 Task: Create a rule from the Routing list, Task moved to a section -> Set Priority in the project BrainWave , set the section as Done clear the priority
Action: Mouse moved to (1329, 220)
Screenshot: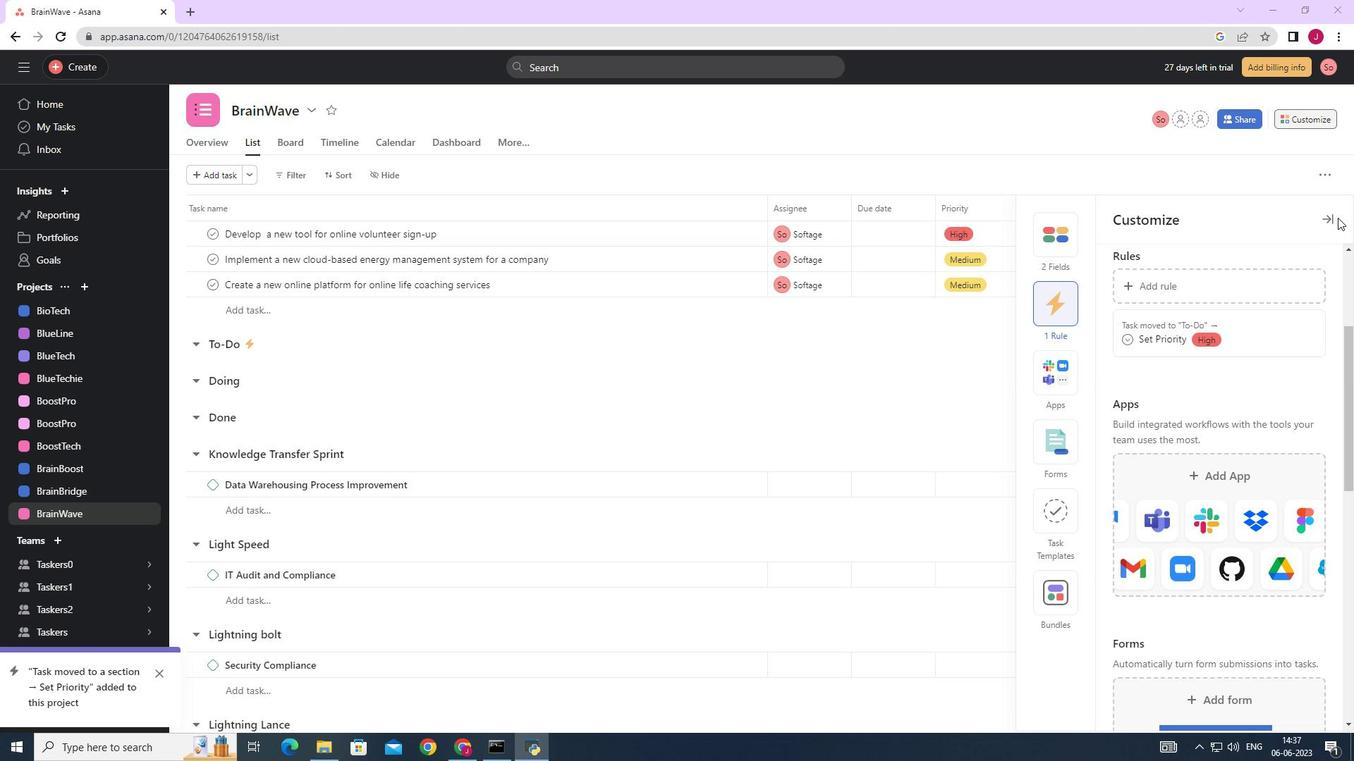 
Action: Mouse pressed left at (1329, 220)
Screenshot: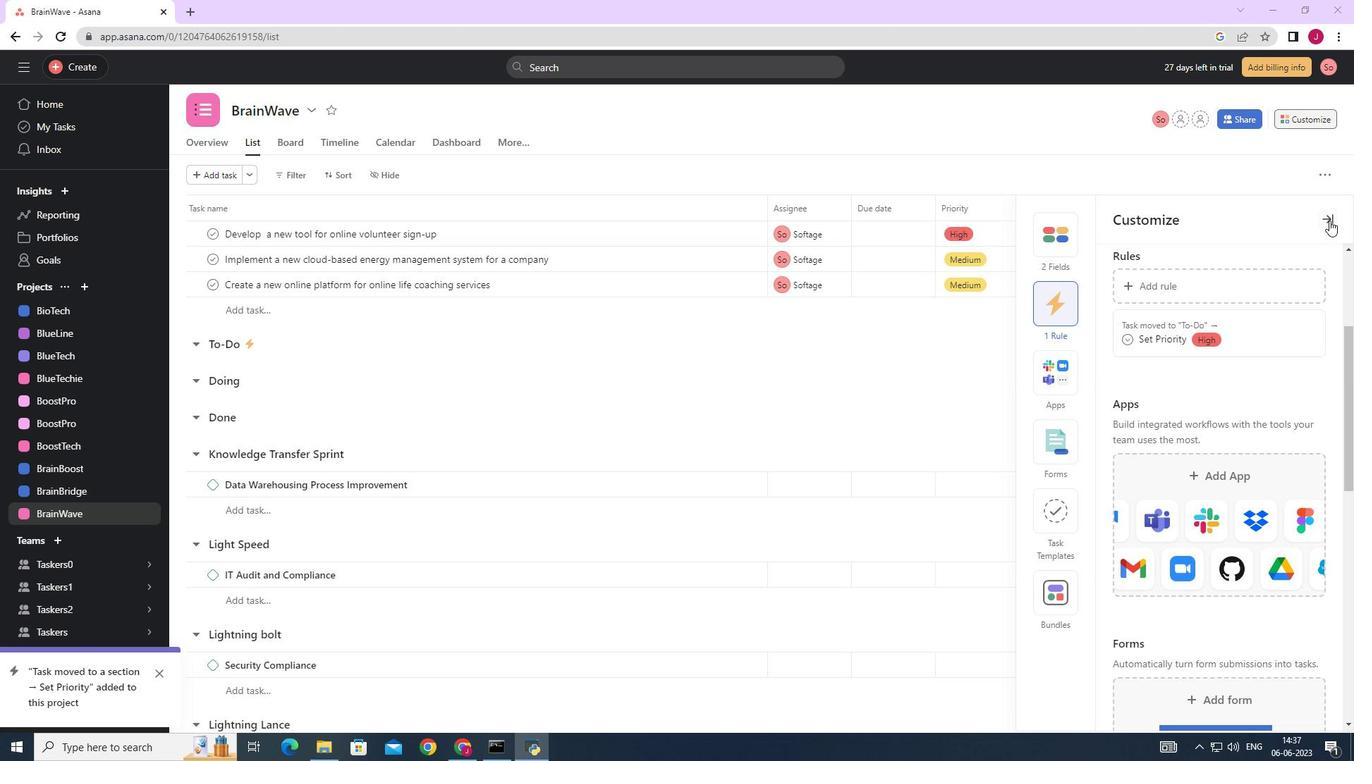 
Action: Mouse moved to (1315, 119)
Screenshot: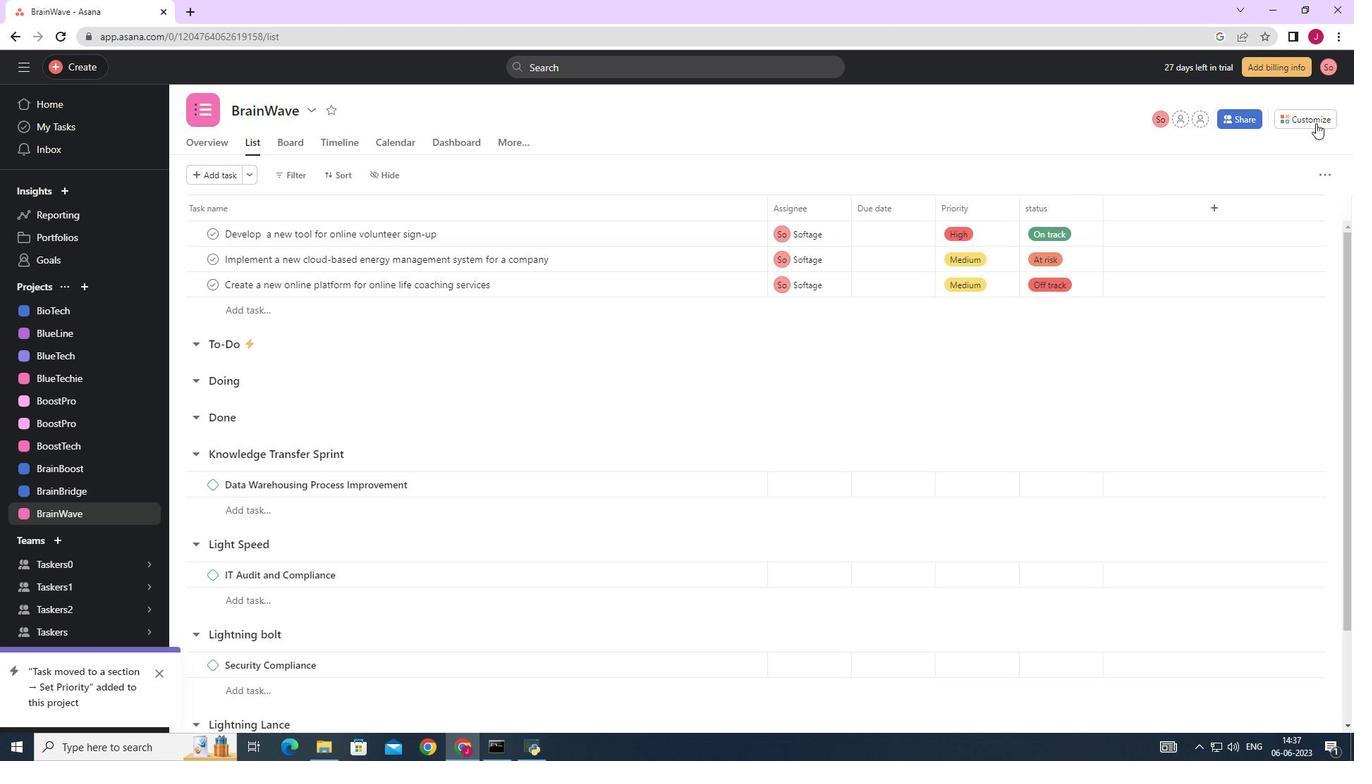 
Action: Mouse pressed left at (1315, 119)
Screenshot: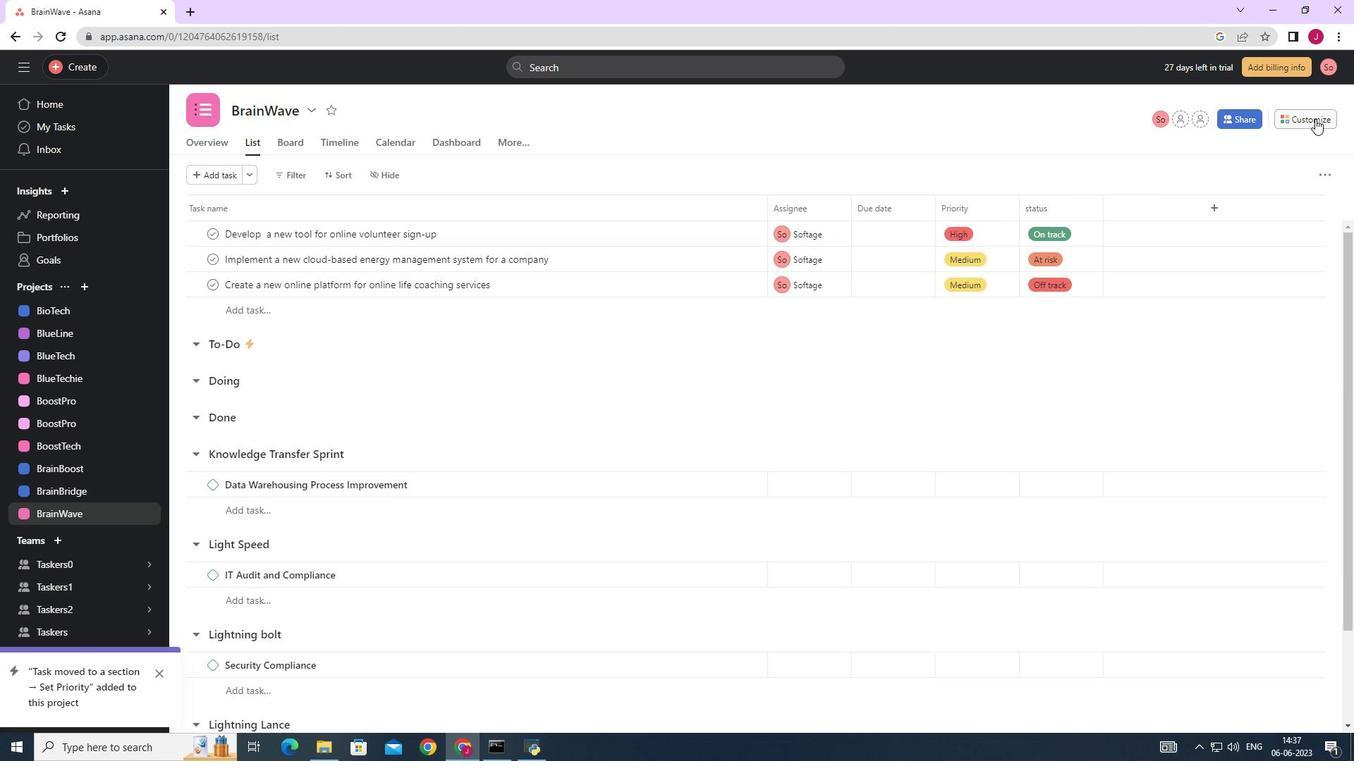 
Action: Mouse moved to (1063, 305)
Screenshot: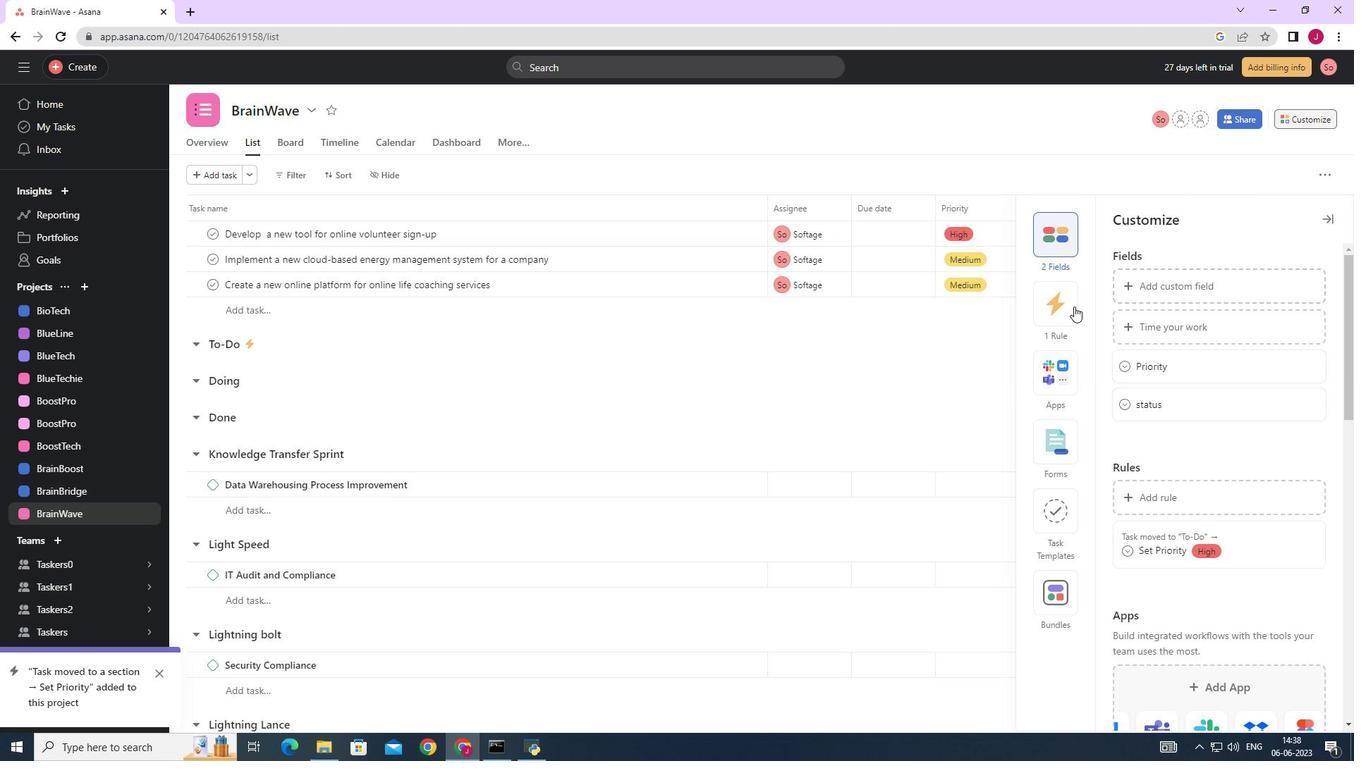 
Action: Mouse pressed left at (1063, 305)
Screenshot: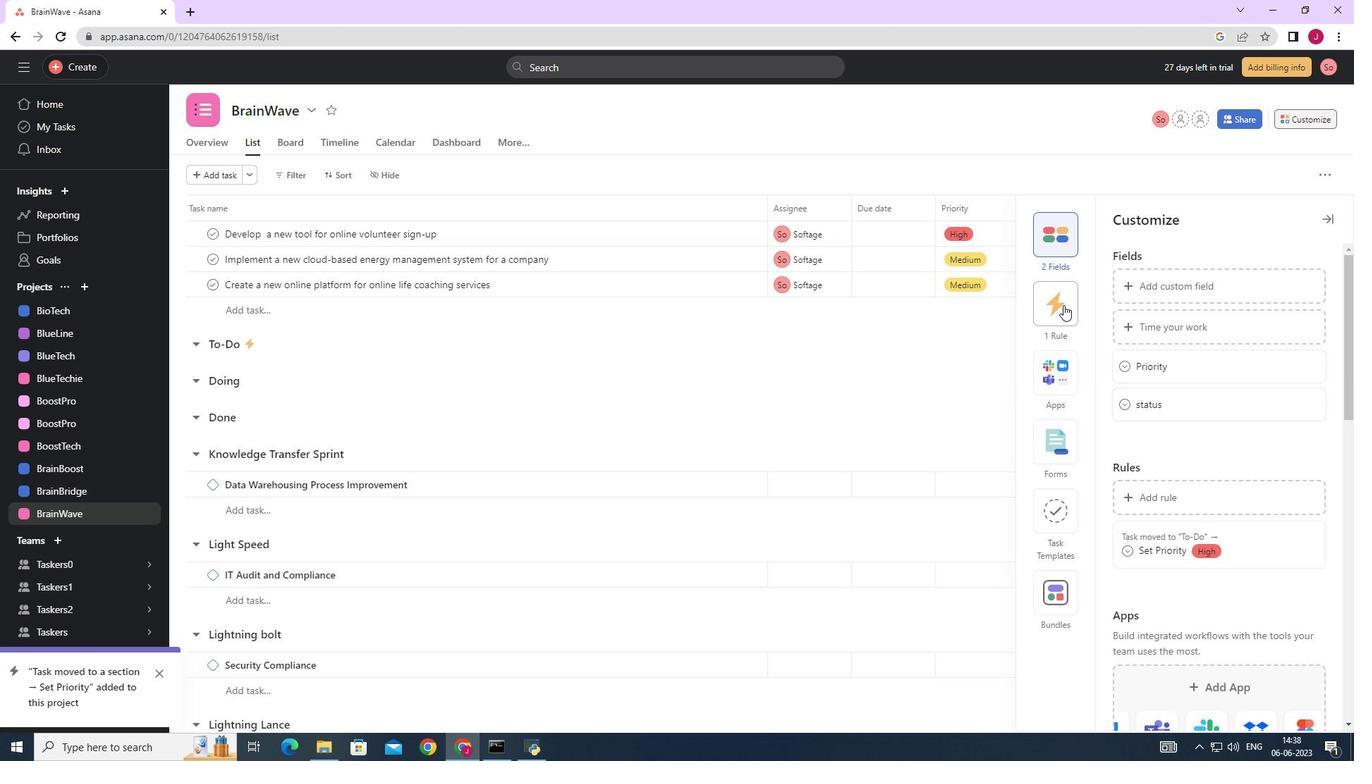 
Action: Mouse moved to (1165, 287)
Screenshot: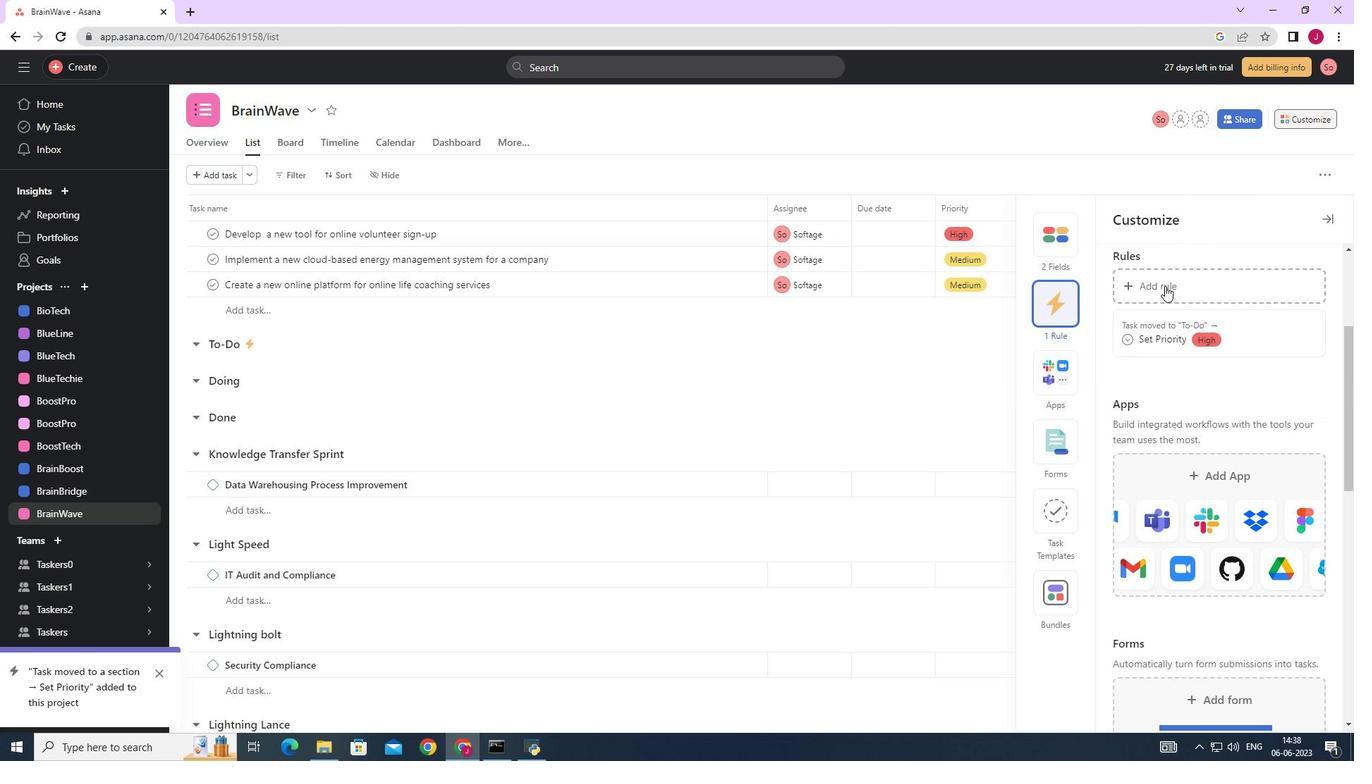 
Action: Mouse pressed left at (1165, 287)
Screenshot: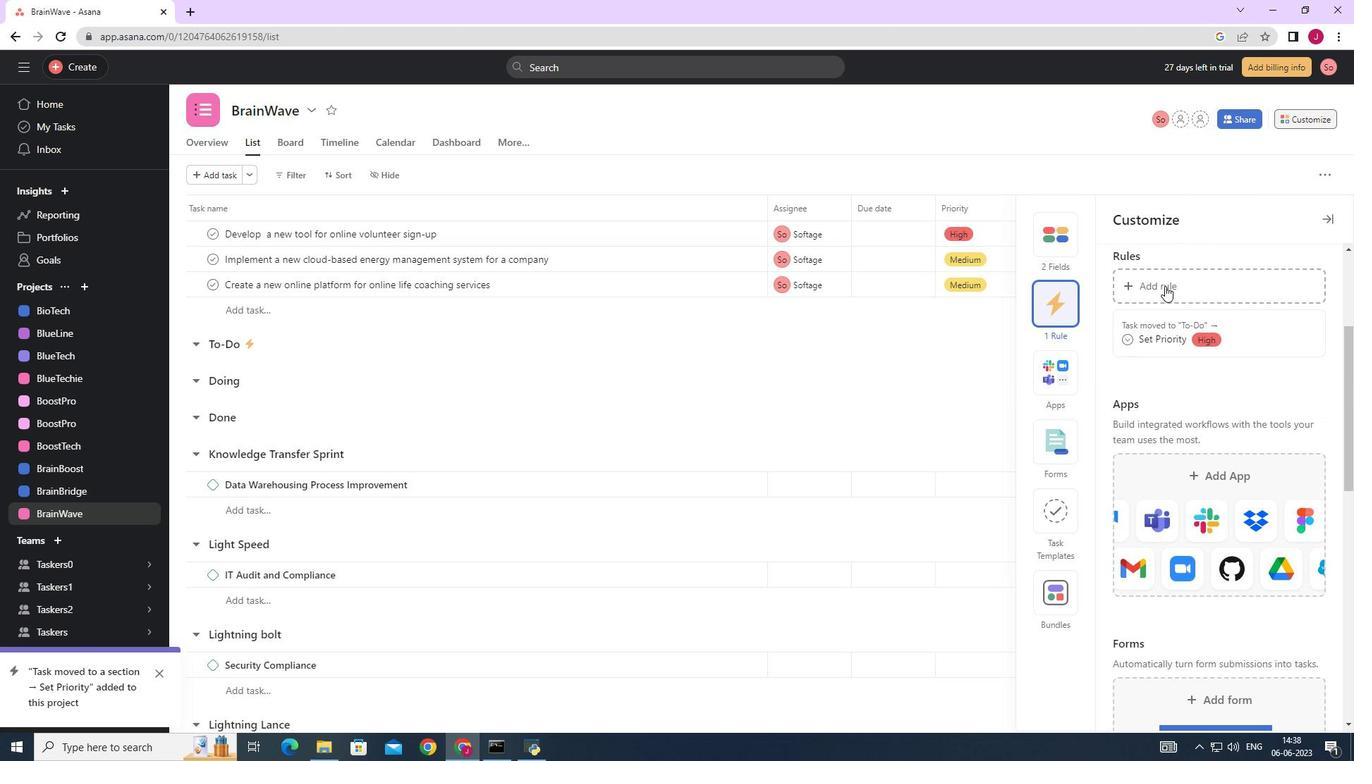 
Action: Mouse moved to (304, 186)
Screenshot: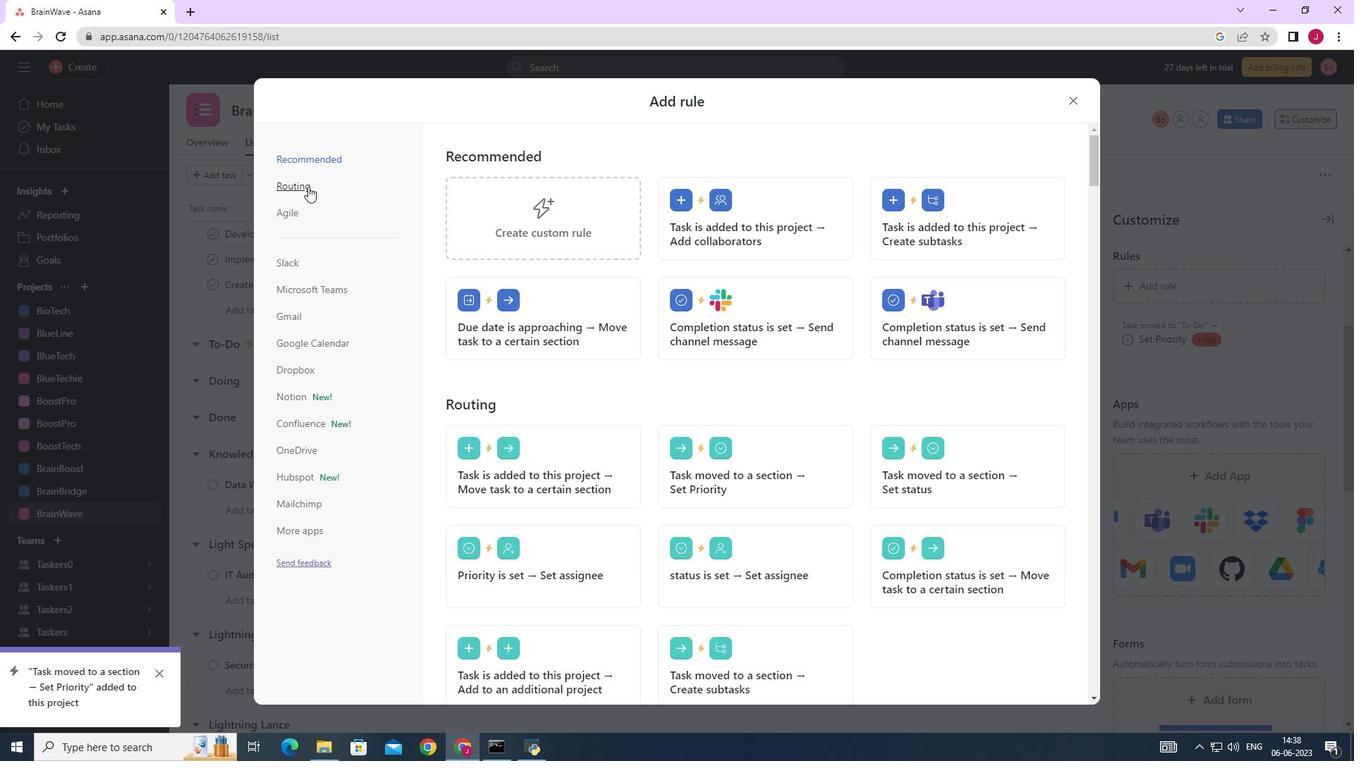 
Action: Mouse pressed left at (304, 186)
Screenshot: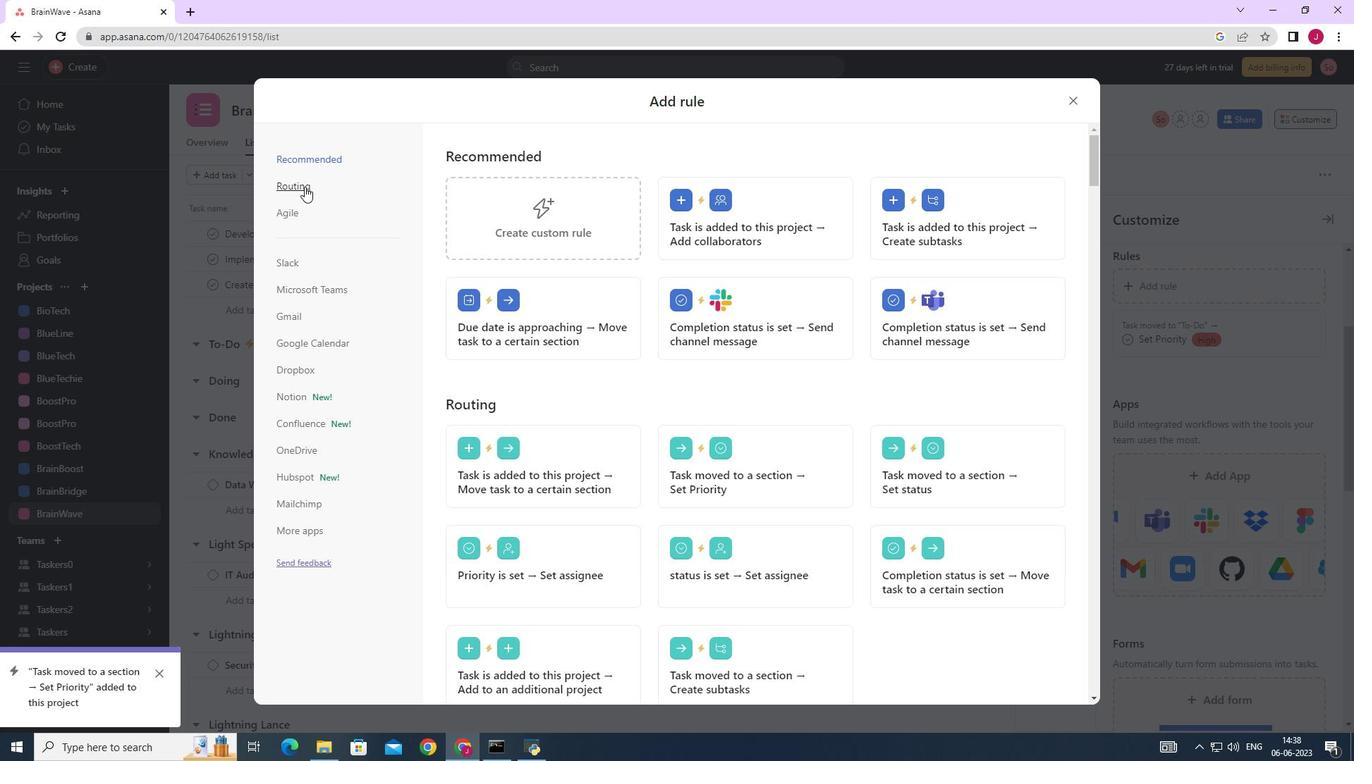 
Action: Mouse moved to (715, 201)
Screenshot: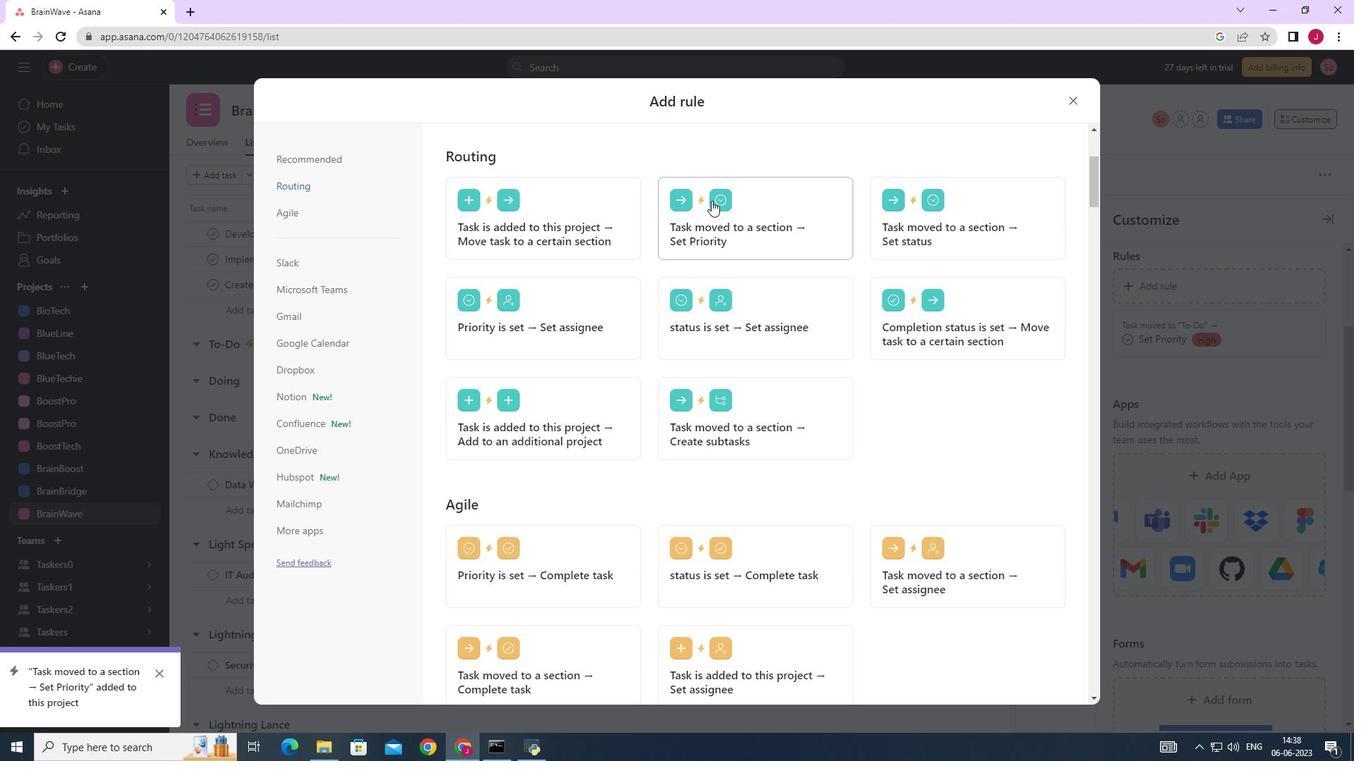 
Action: Mouse pressed left at (715, 201)
Screenshot: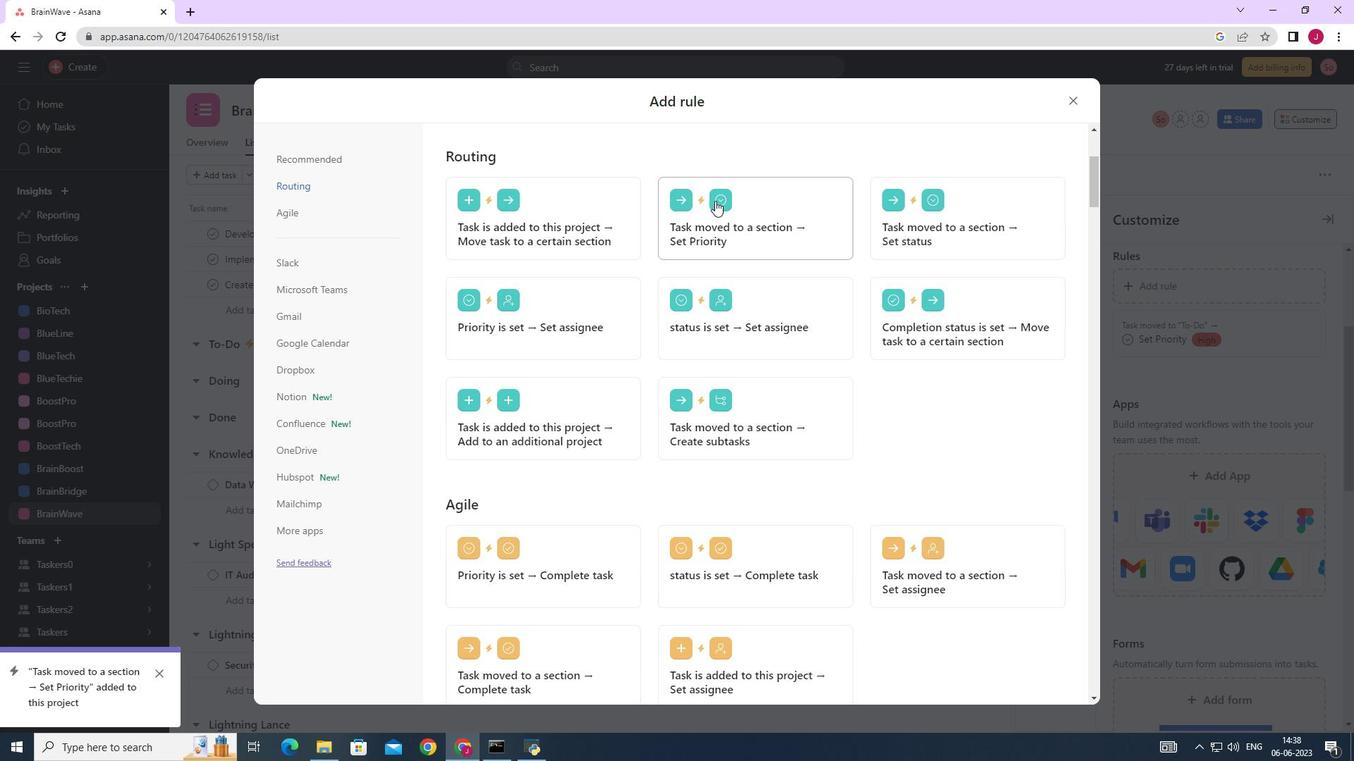 
Action: Mouse moved to (614, 374)
Screenshot: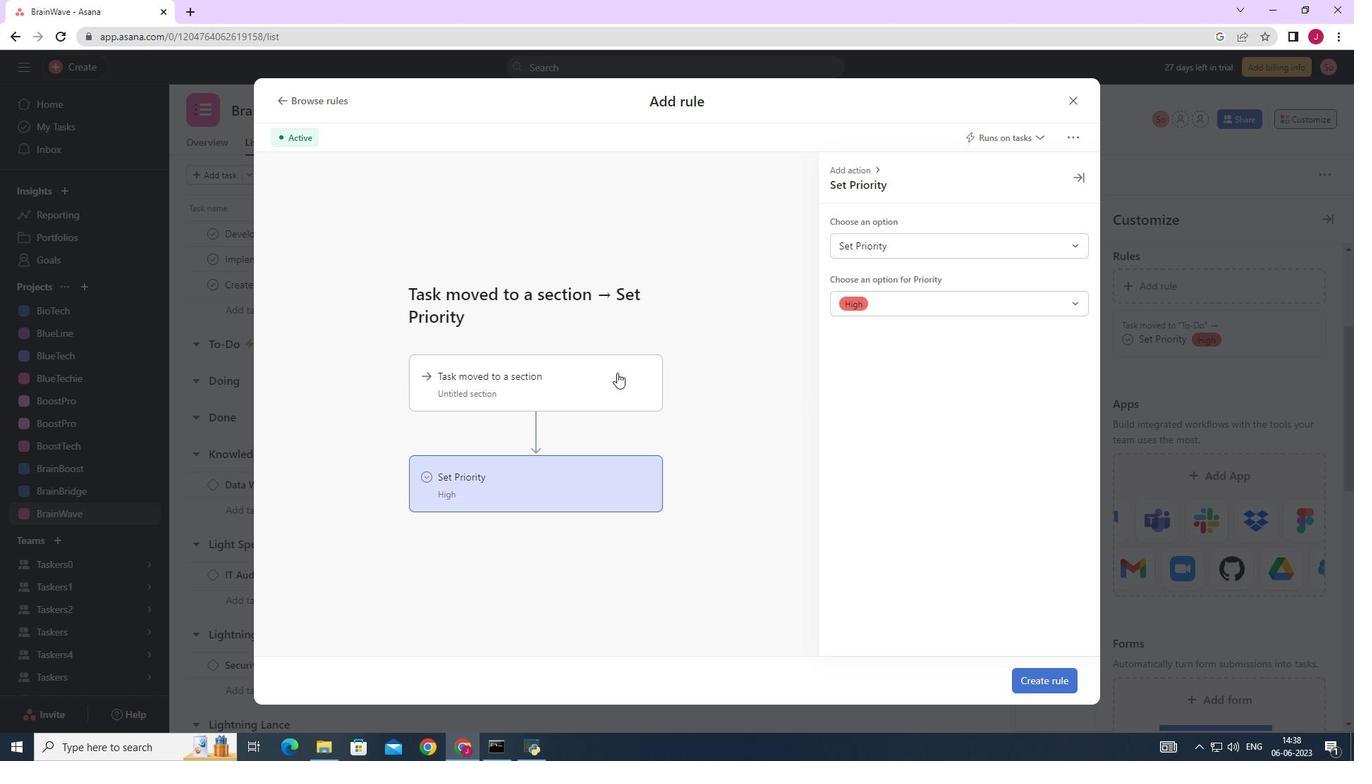 
Action: Mouse pressed left at (614, 374)
Screenshot: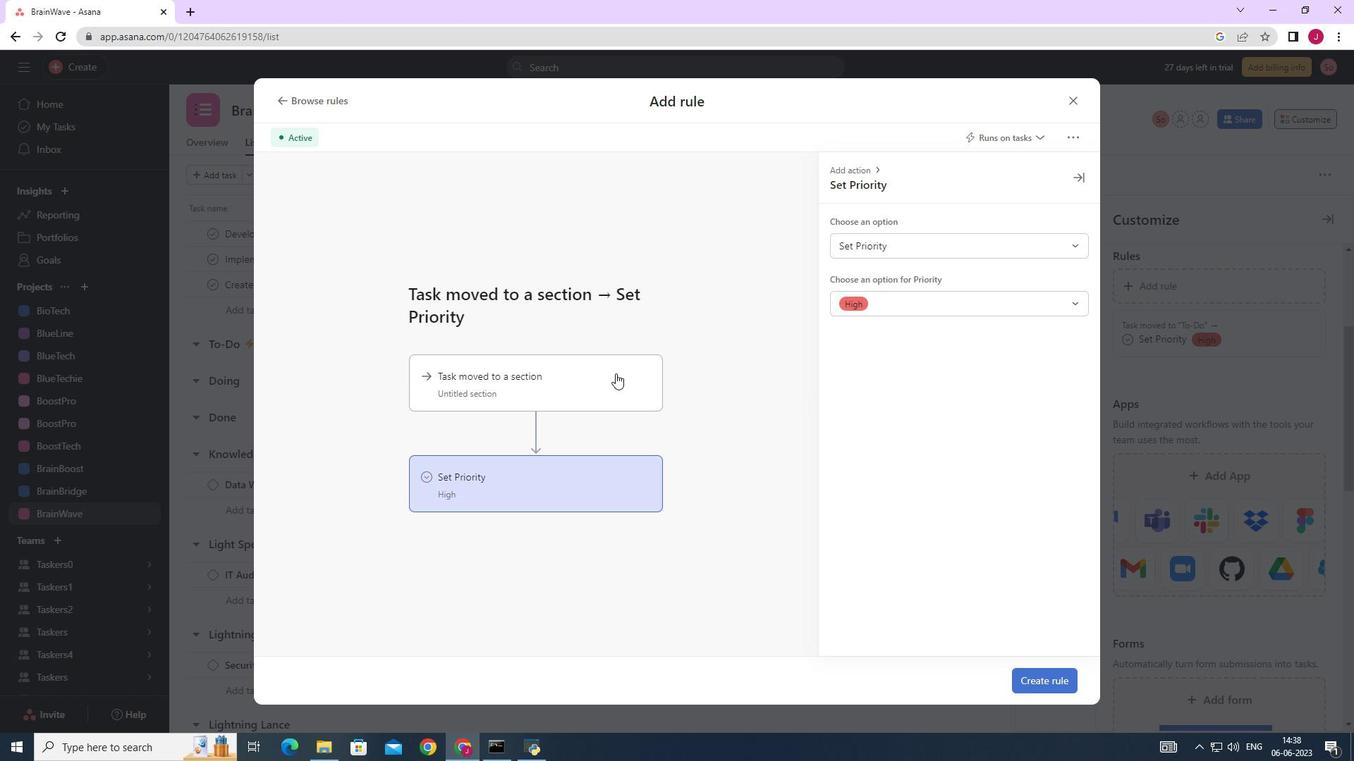 
Action: Mouse moved to (890, 247)
Screenshot: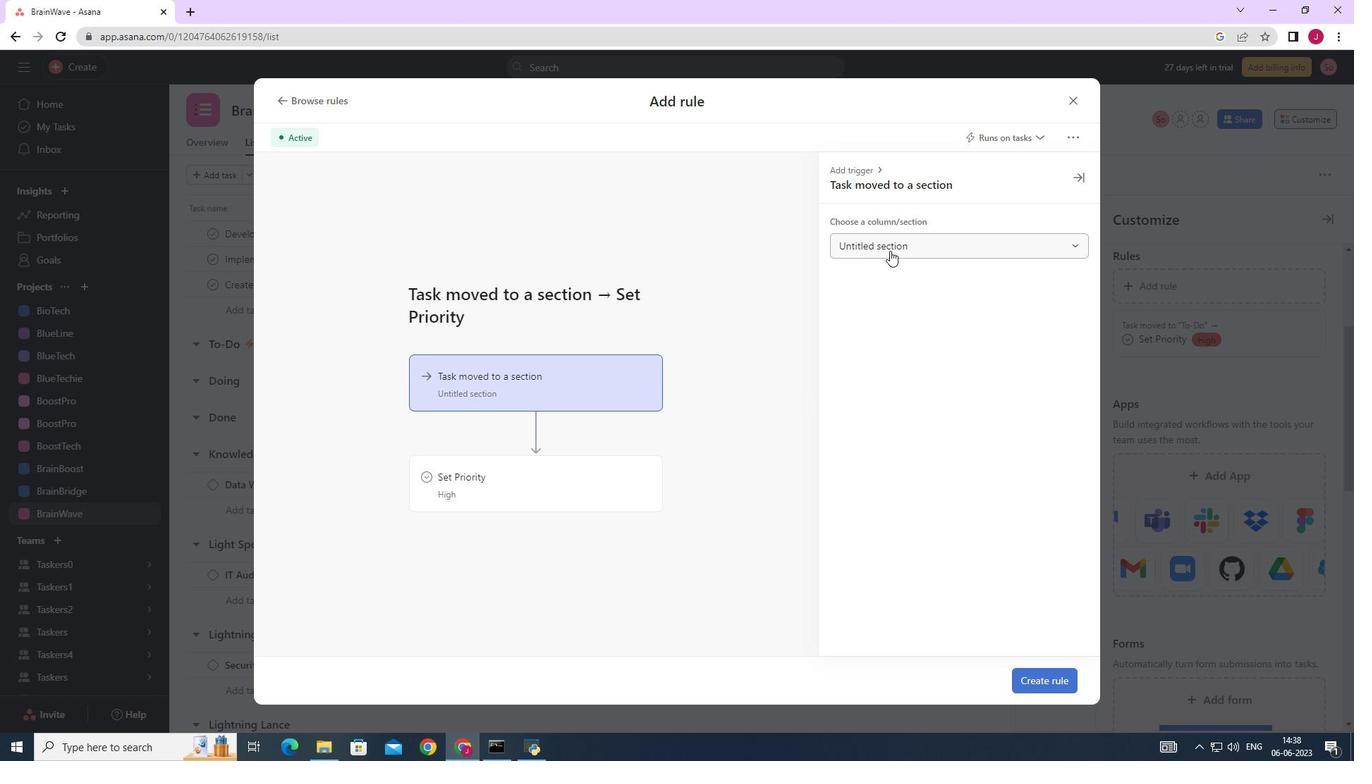 
Action: Mouse pressed left at (890, 247)
Screenshot: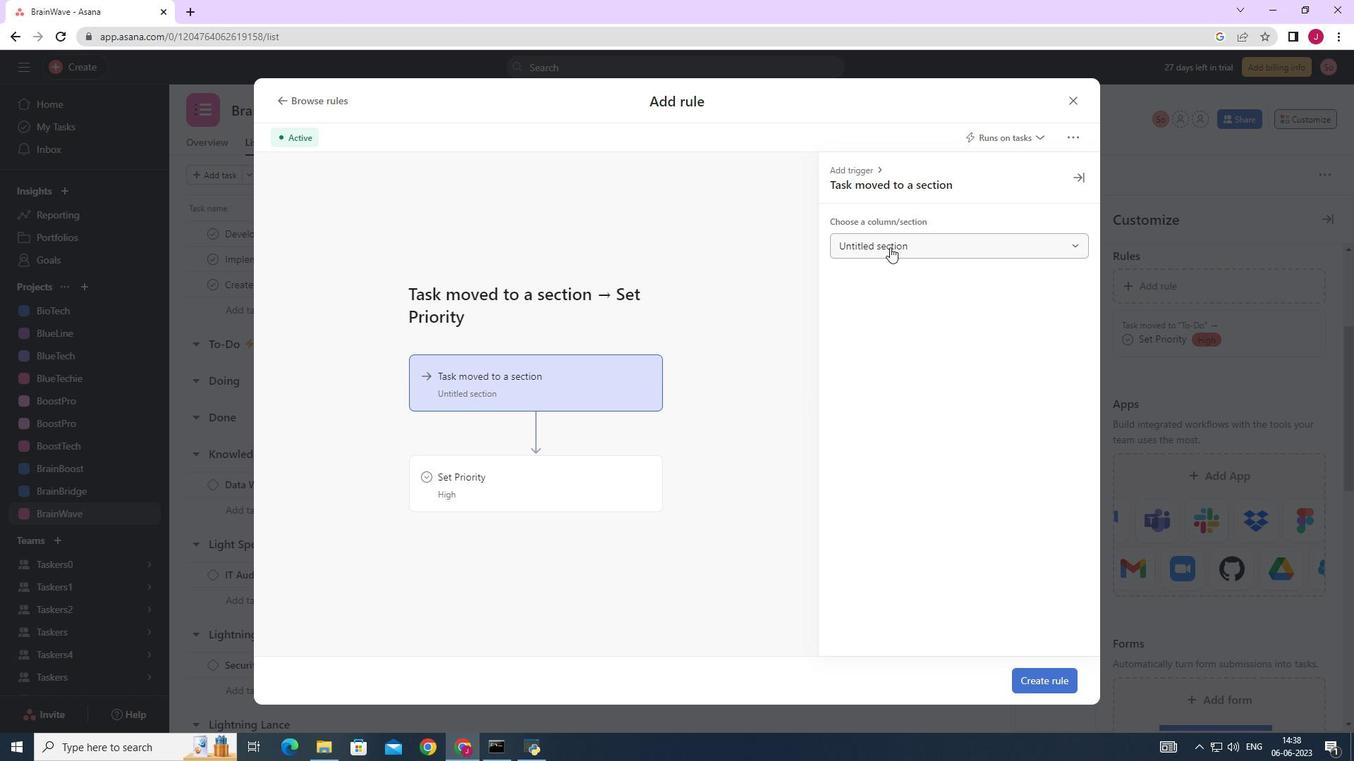 
Action: Mouse moved to (866, 350)
Screenshot: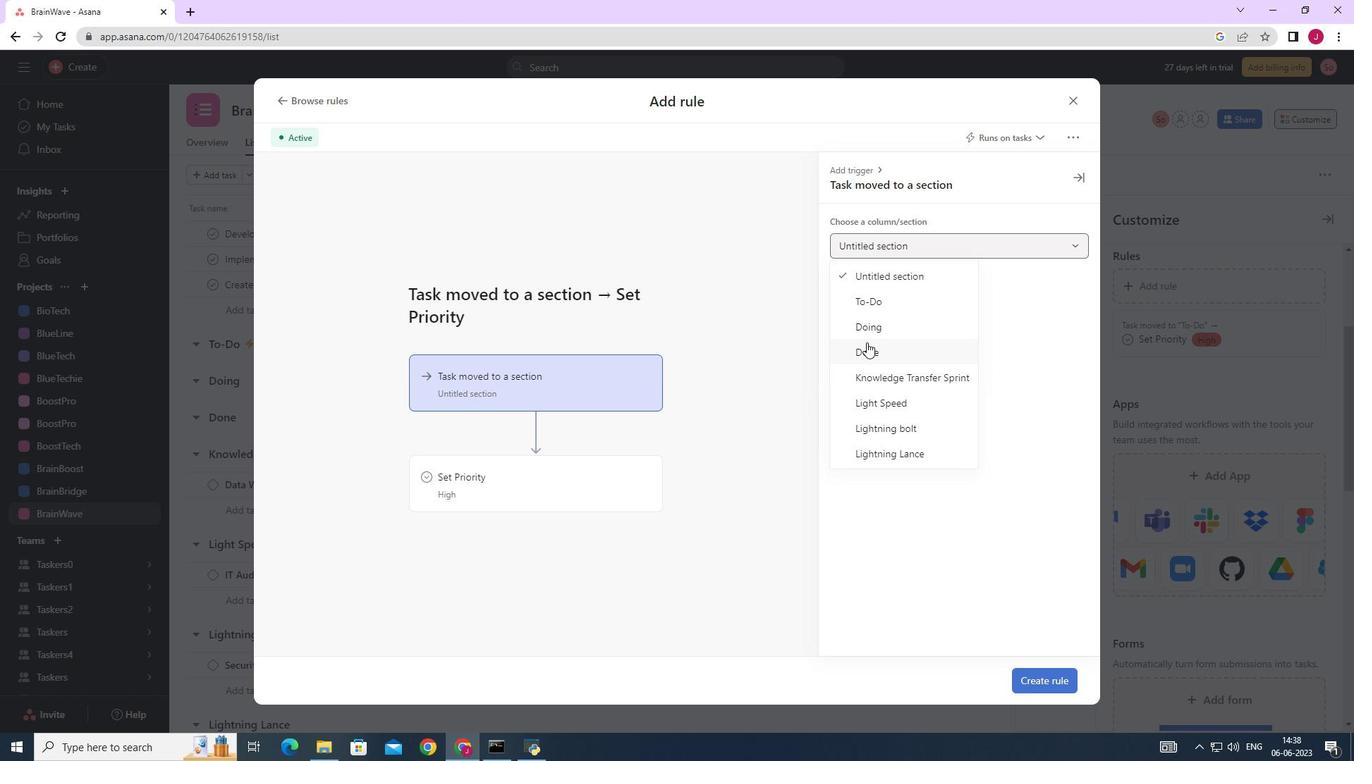 
Action: Mouse pressed left at (866, 350)
Screenshot: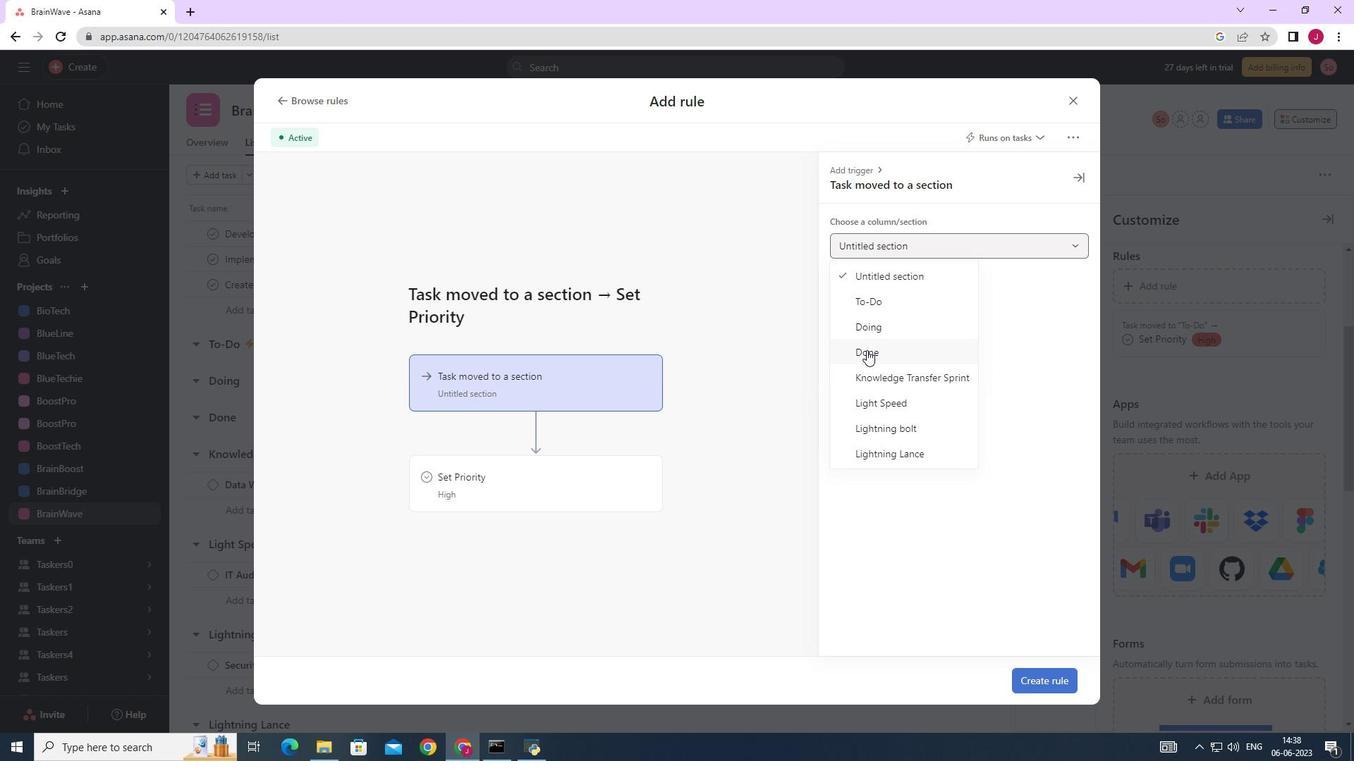 
Action: Mouse moved to (568, 480)
Screenshot: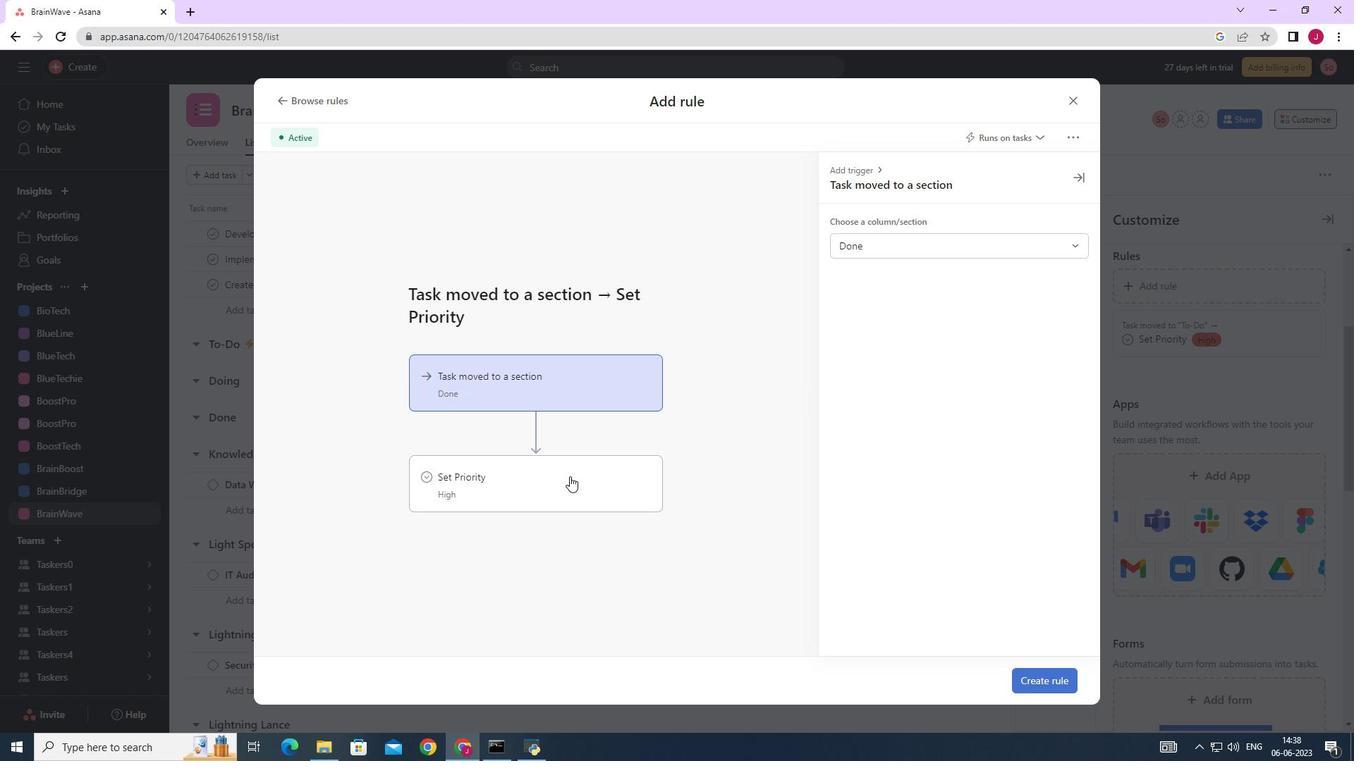 
Action: Mouse pressed left at (568, 480)
Screenshot: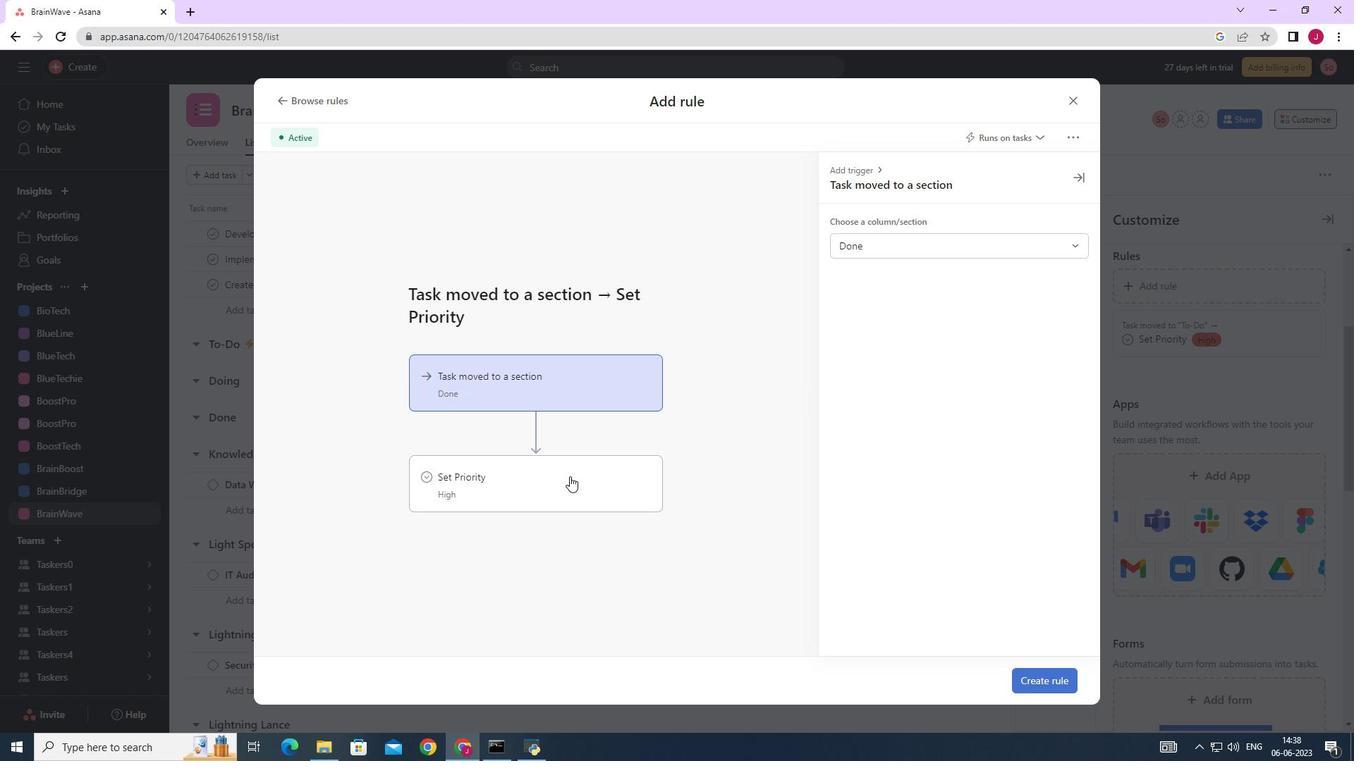 
Action: Mouse moved to (896, 244)
Screenshot: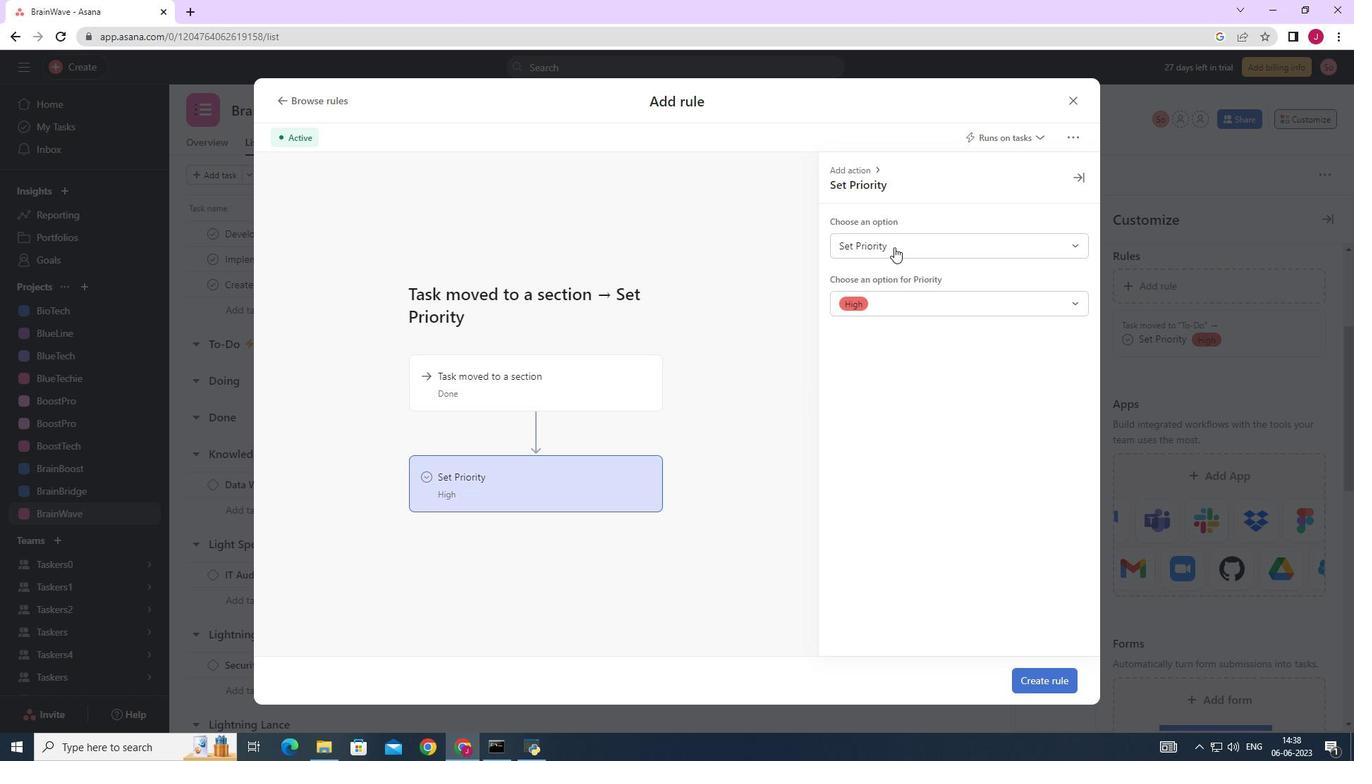 
Action: Mouse pressed left at (896, 244)
Screenshot: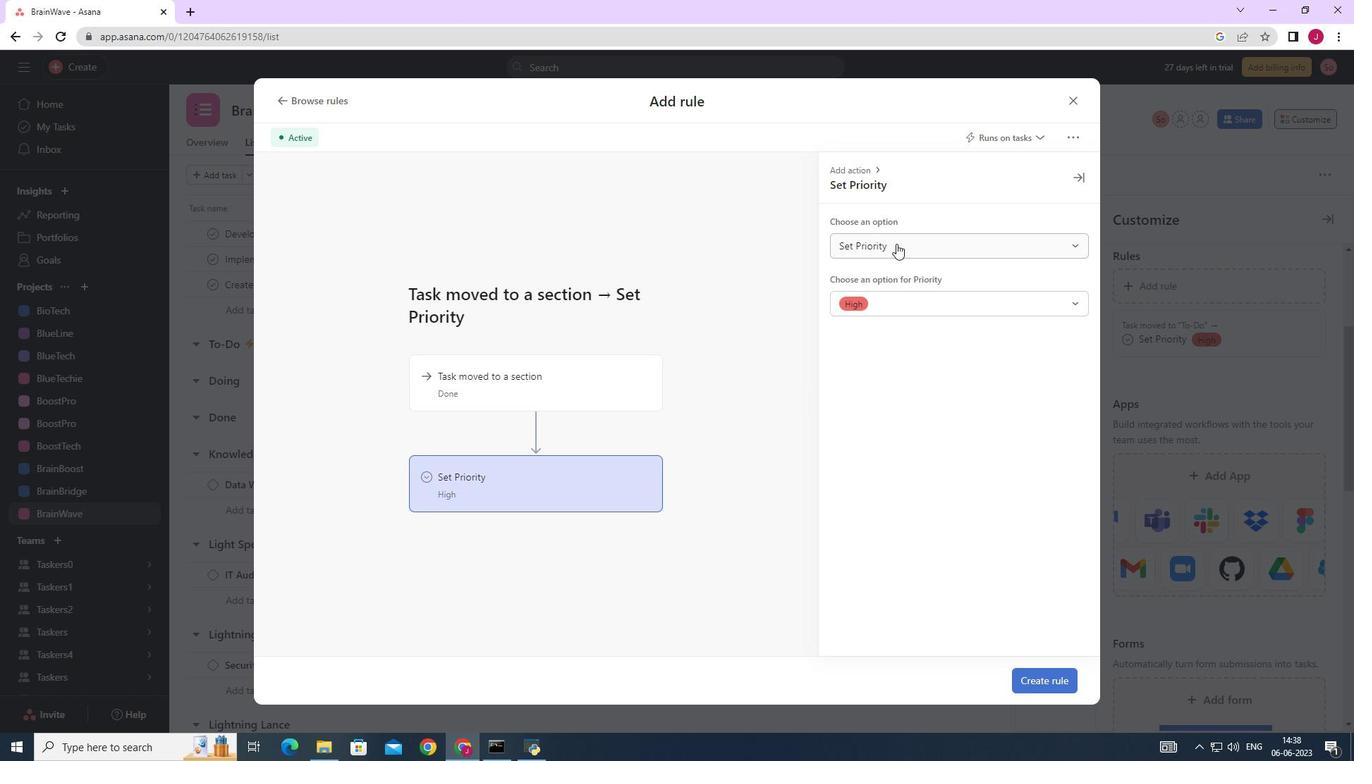 
Action: Mouse moved to (888, 302)
Screenshot: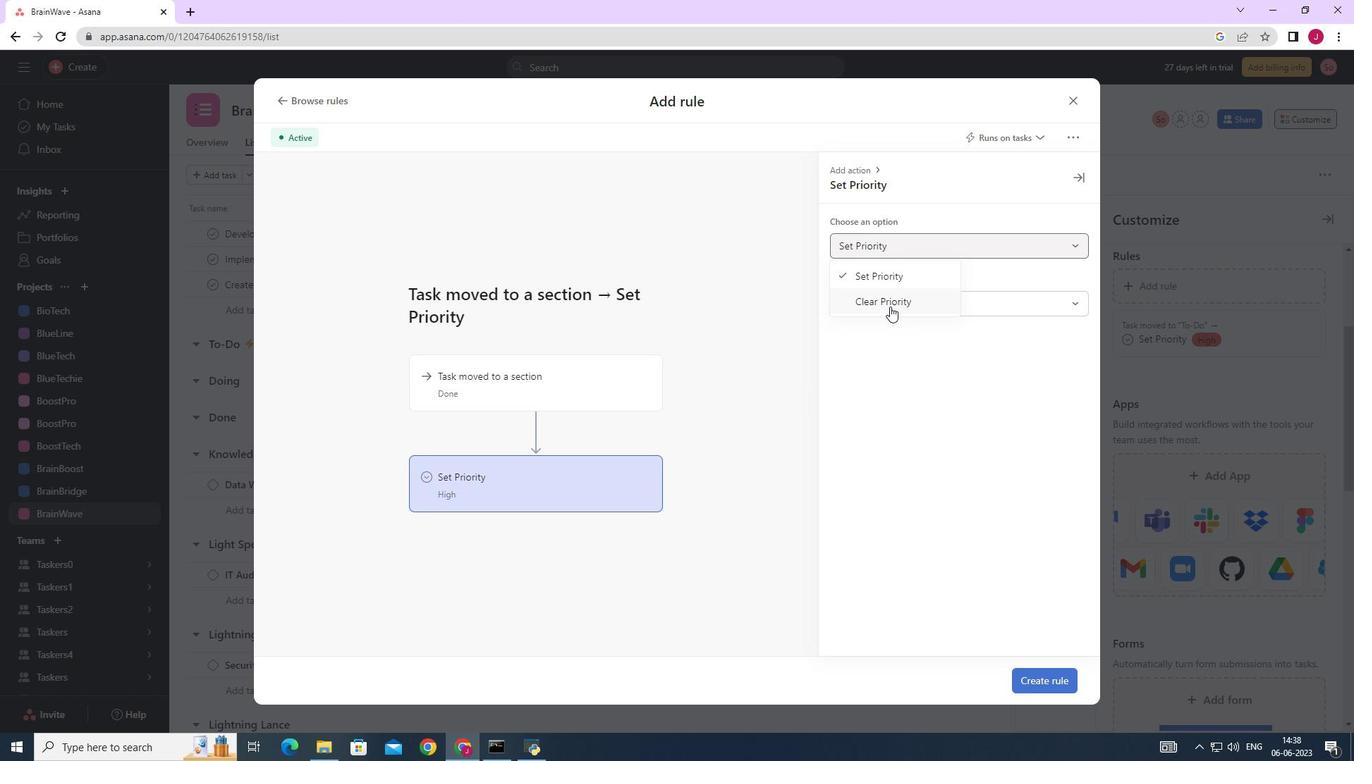 
Action: Mouse pressed left at (888, 302)
Screenshot: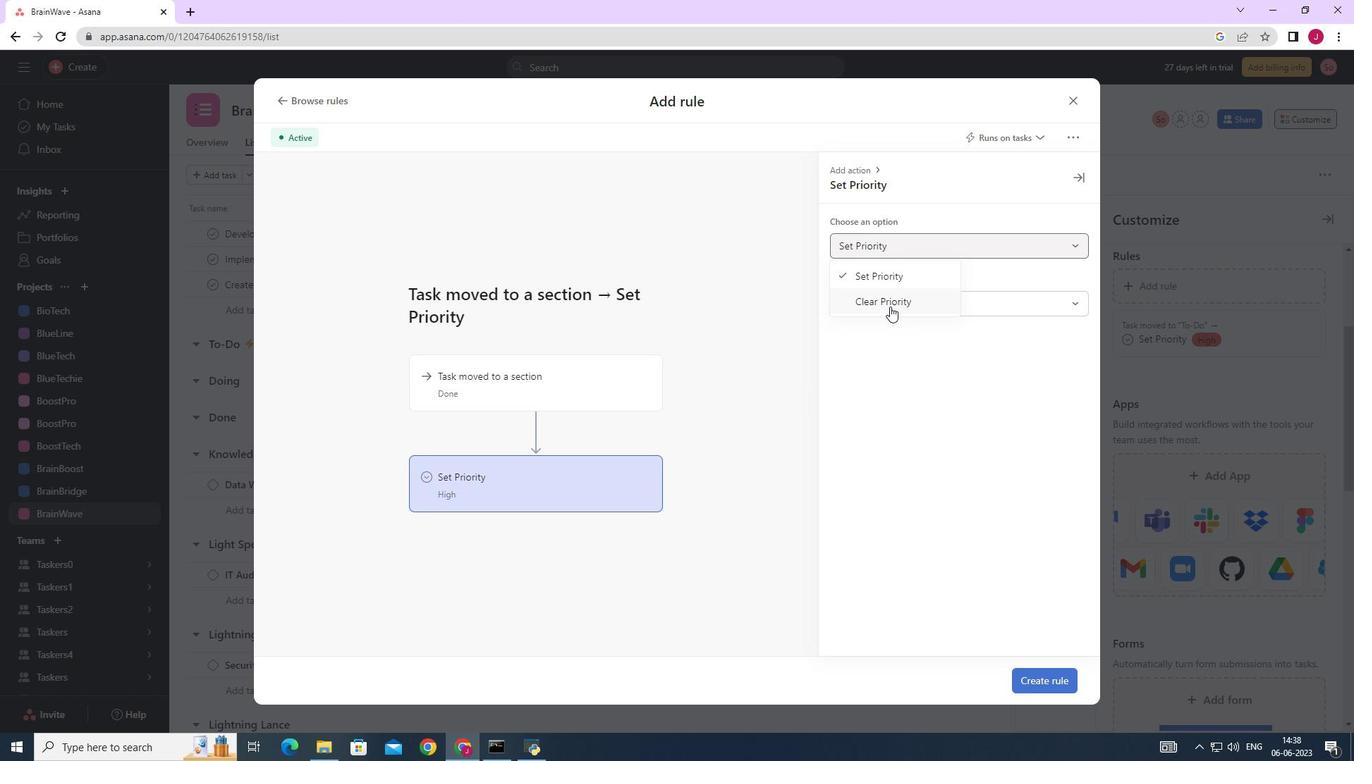 
Action: Mouse moved to (1025, 682)
Screenshot: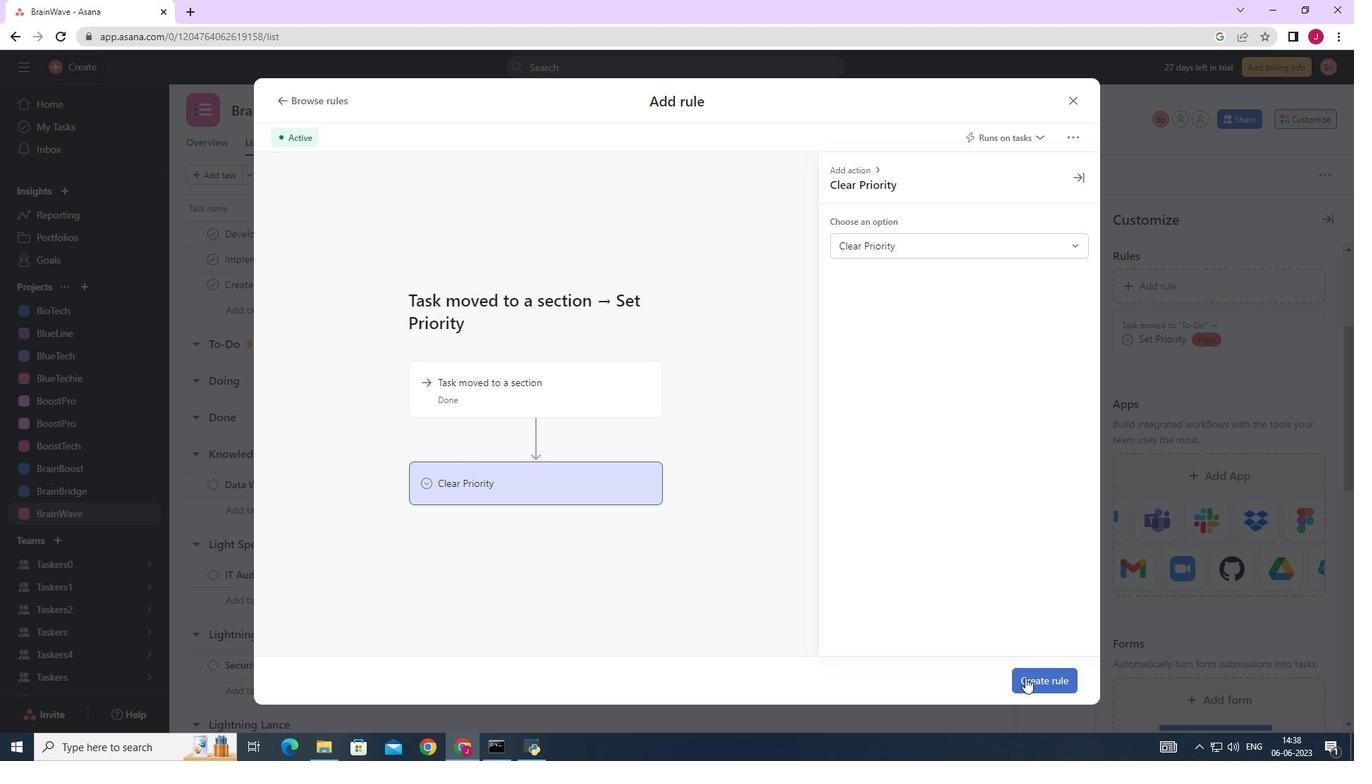 
Action: Mouse pressed left at (1025, 682)
Screenshot: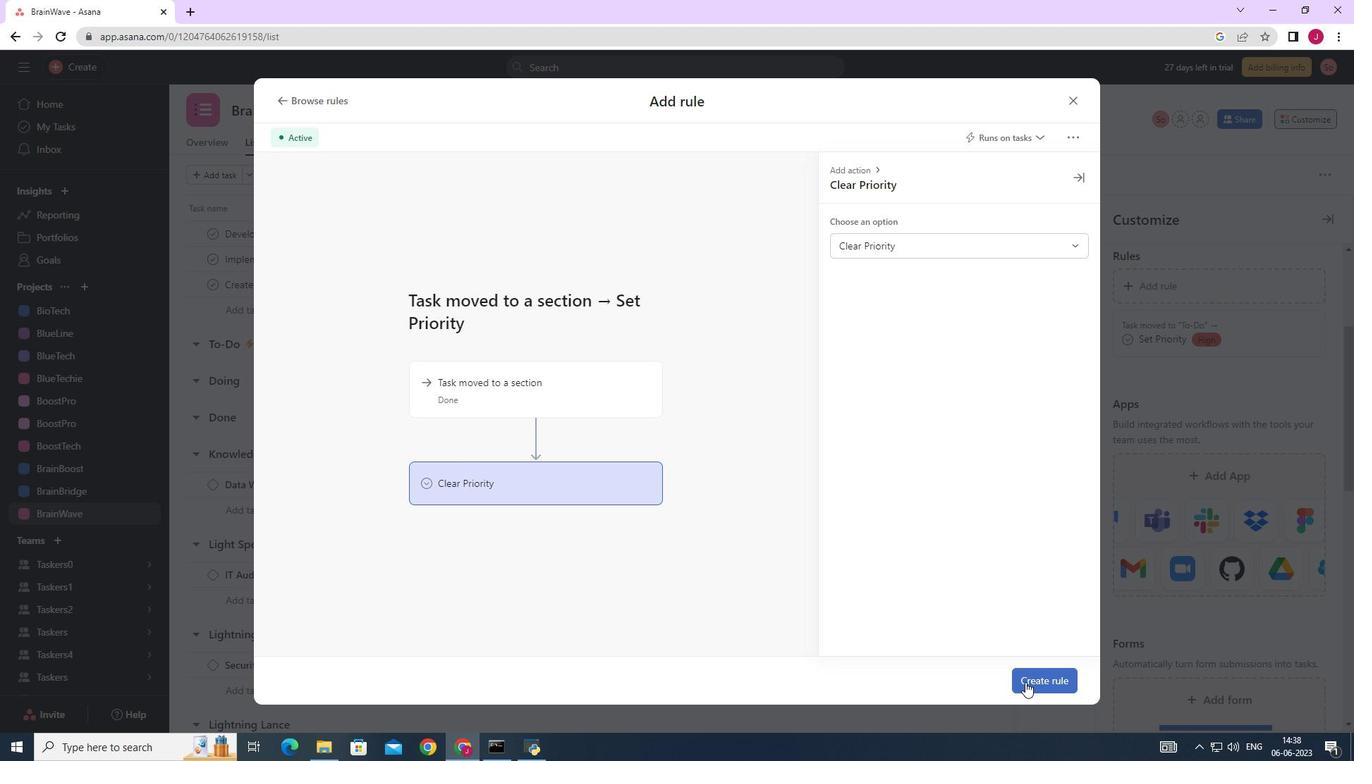 
Action: Mouse moved to (932, 556)
Screenshot: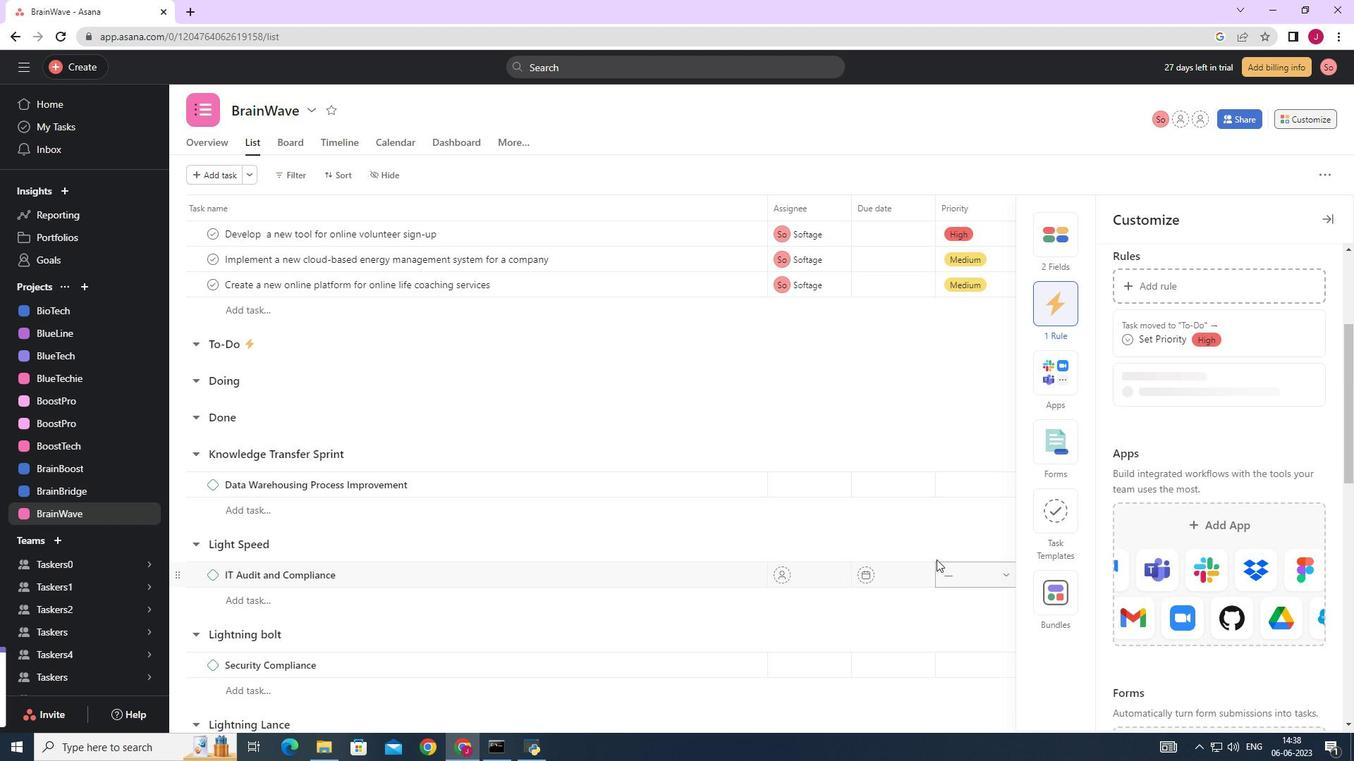 
